 Task: Access the setting for the builder.
Action: Mouse moved to (957, 69)
Screenshot: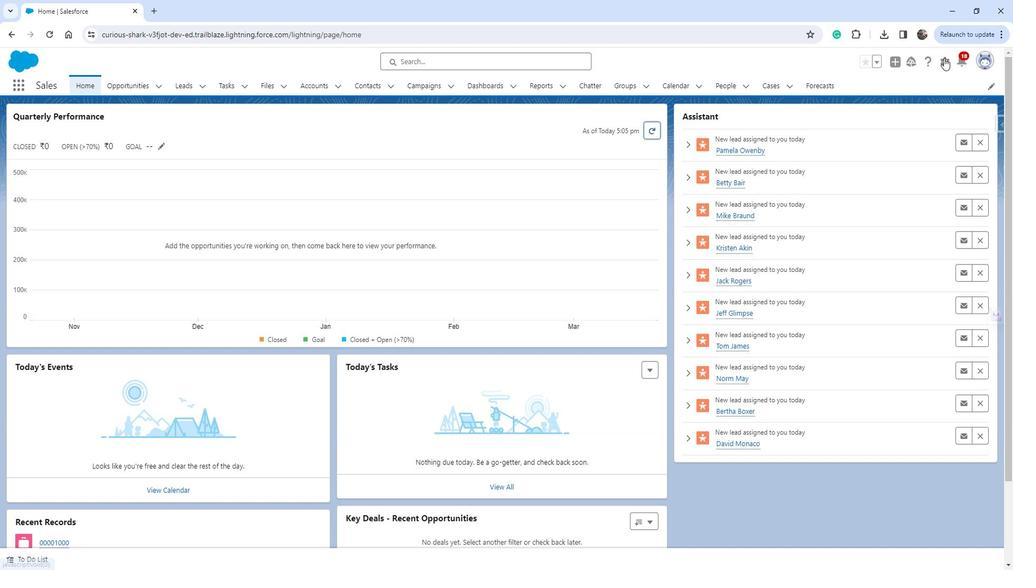 
Action: Mouse pressed left at (957, 69)
Screenshot: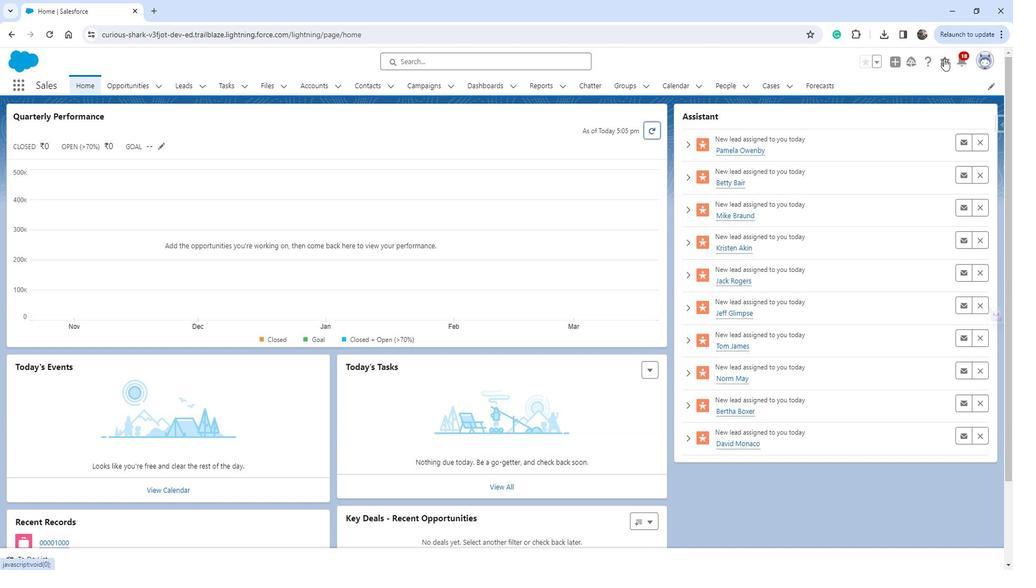 
Action: Mouse moved to (912, 107)
Screenshot: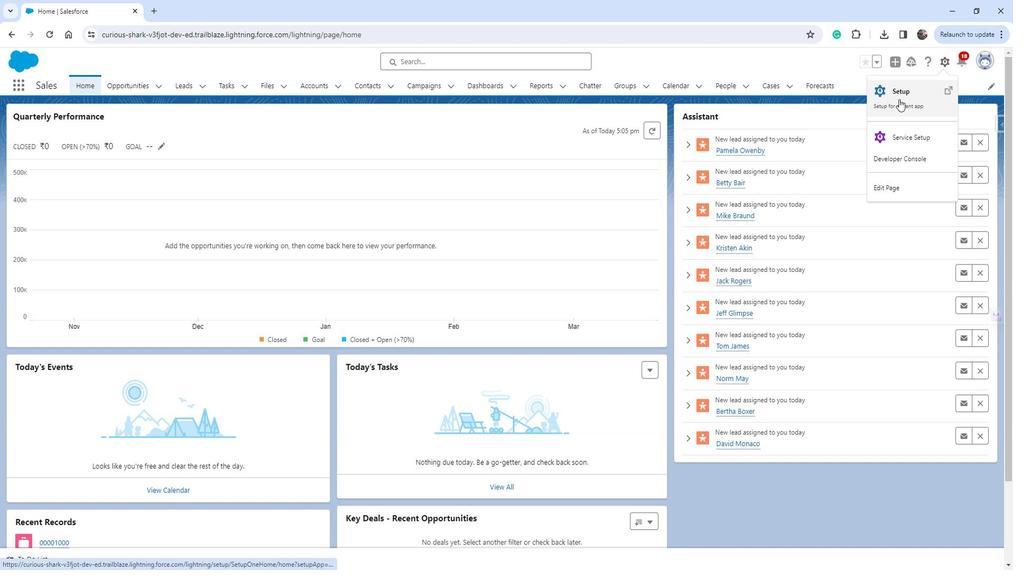 
Action: Mouse pressed left at (912, 107)
Screenshot: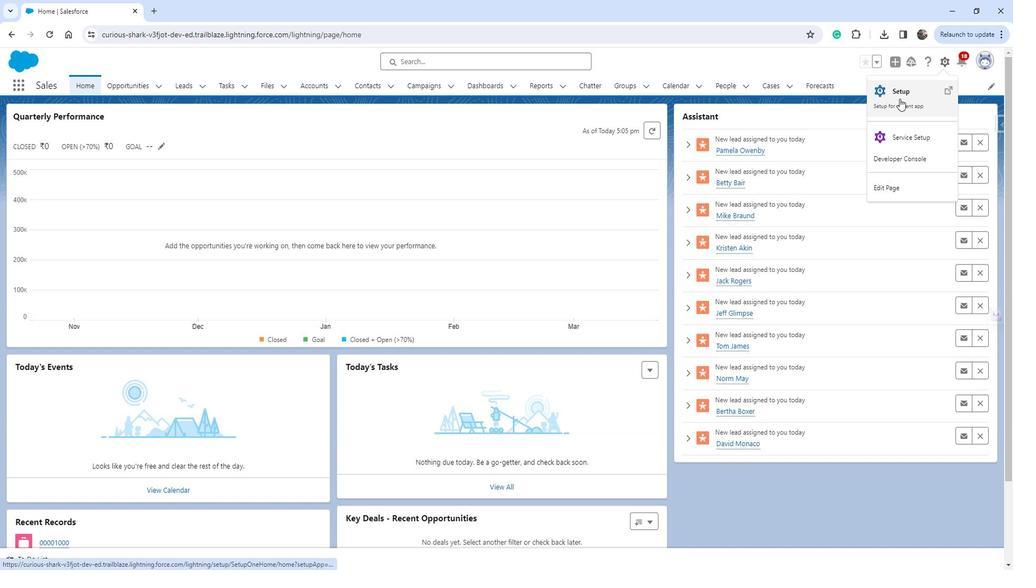 
Action: Mouse moved to (118, 378)
Screenshot: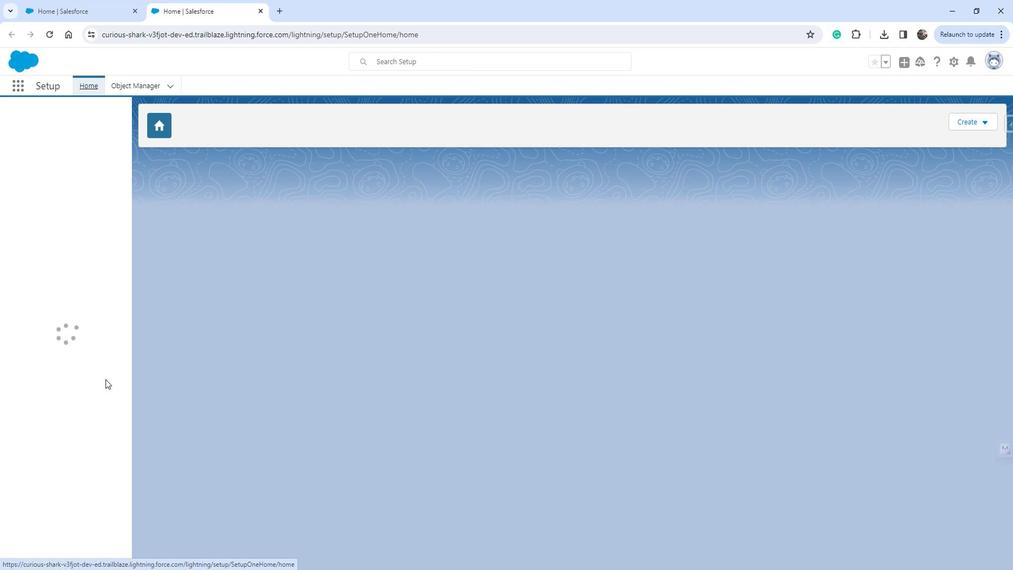 
Action: Mouse scrolled (118, 377) with delta (0, 0)
Screenshot: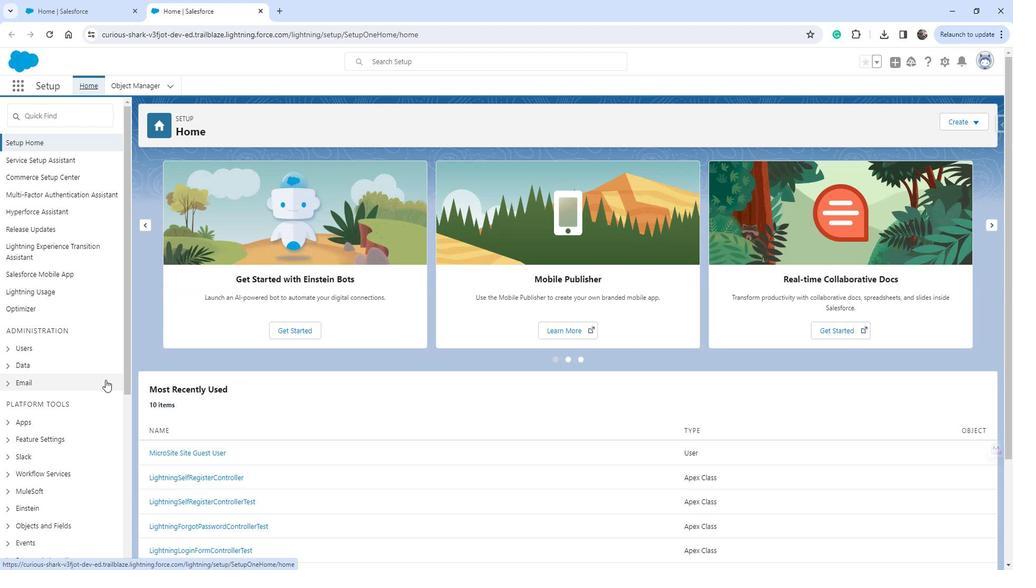 
Action: Mouse scrolled (118, 377) with delta (0, 0)
Screenshot: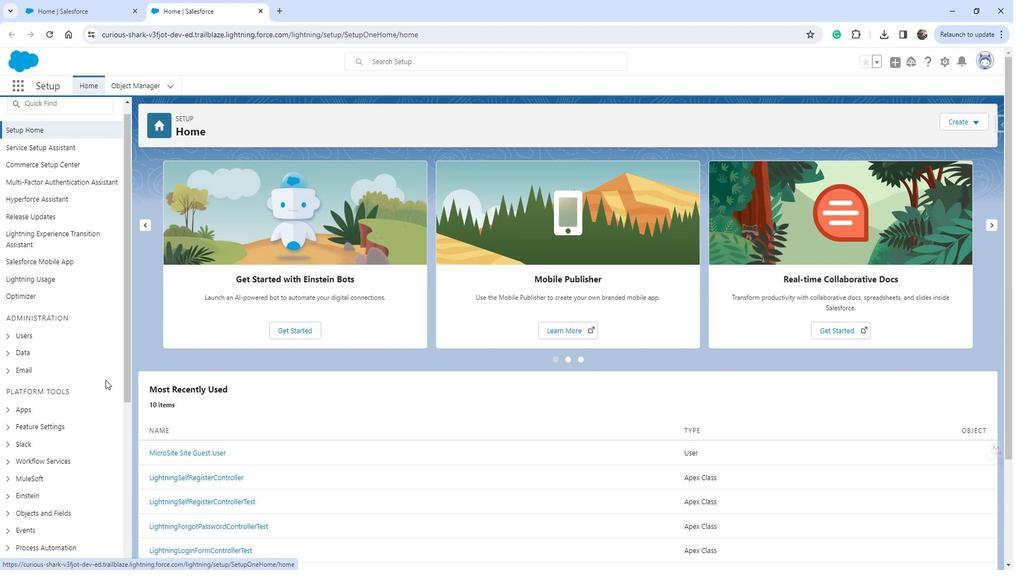 
Action: Mouse moved to (54, 329)
Screenshot: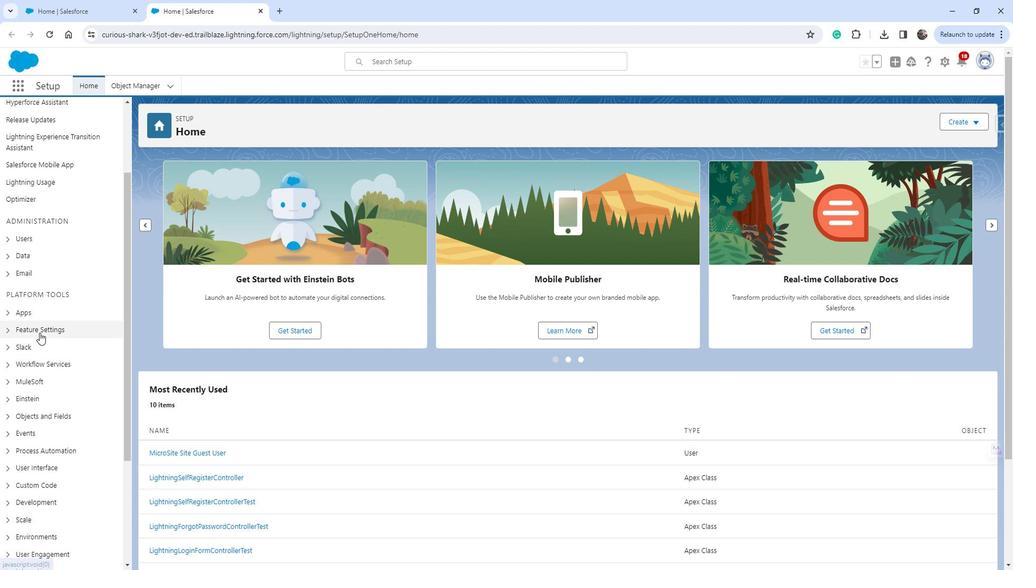 
Action: Mouse pressed left at (54, 329)
Screenshot: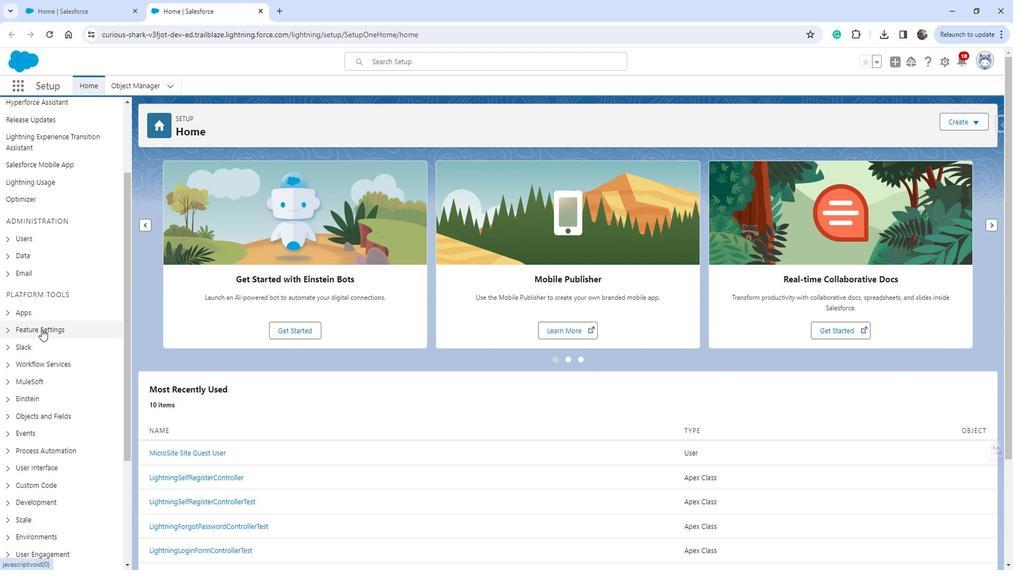 
Action: Mouse moved to (69, 411)
Screenshot: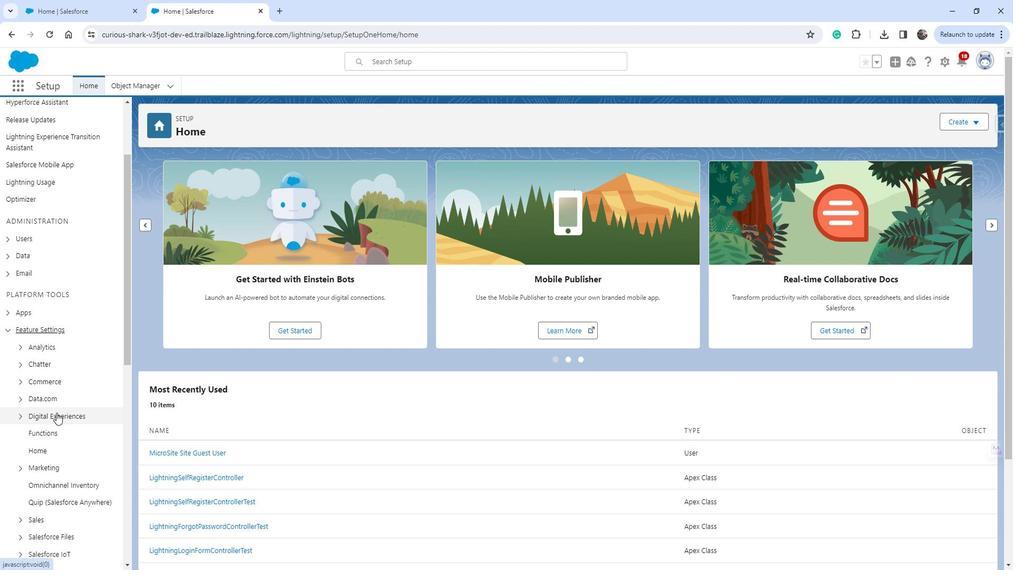 
Action: Mouse pressed left at (69, 411)
Screenshot: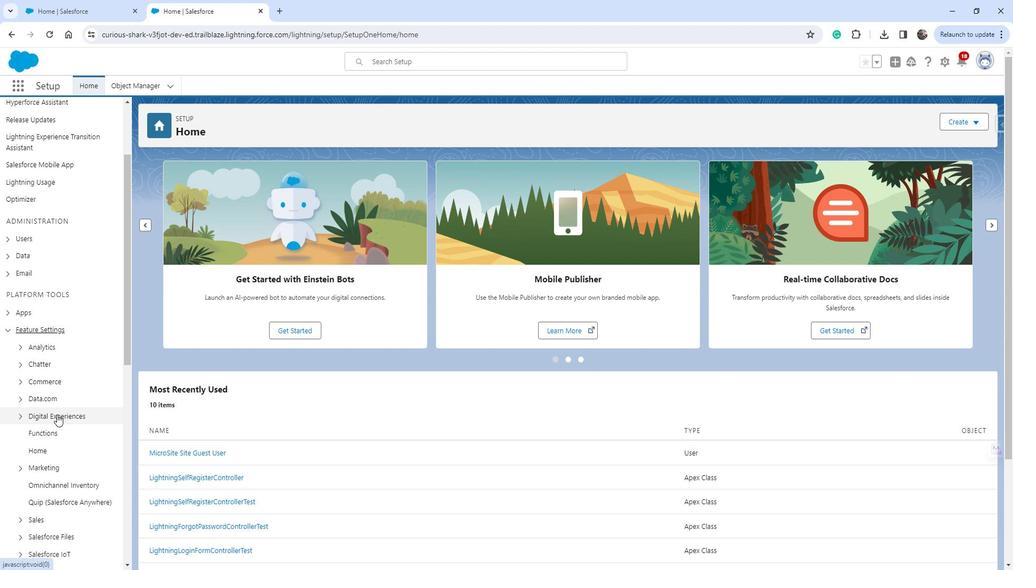
Action: Mouse moved to (70, 411)
Screenshot: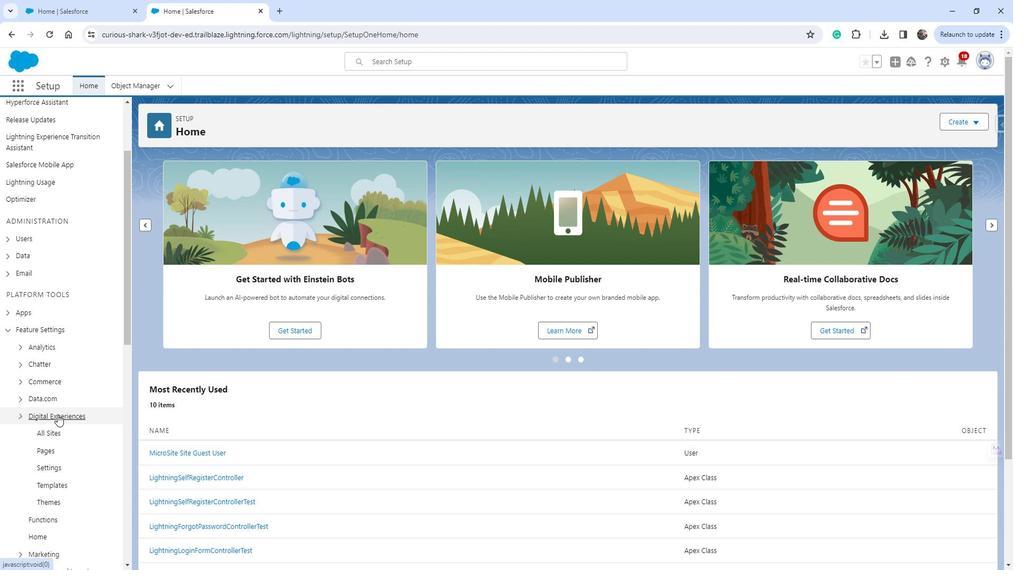 
Action: Mouse scrolled (70, 411) with delta (0, 0)
Screenshot: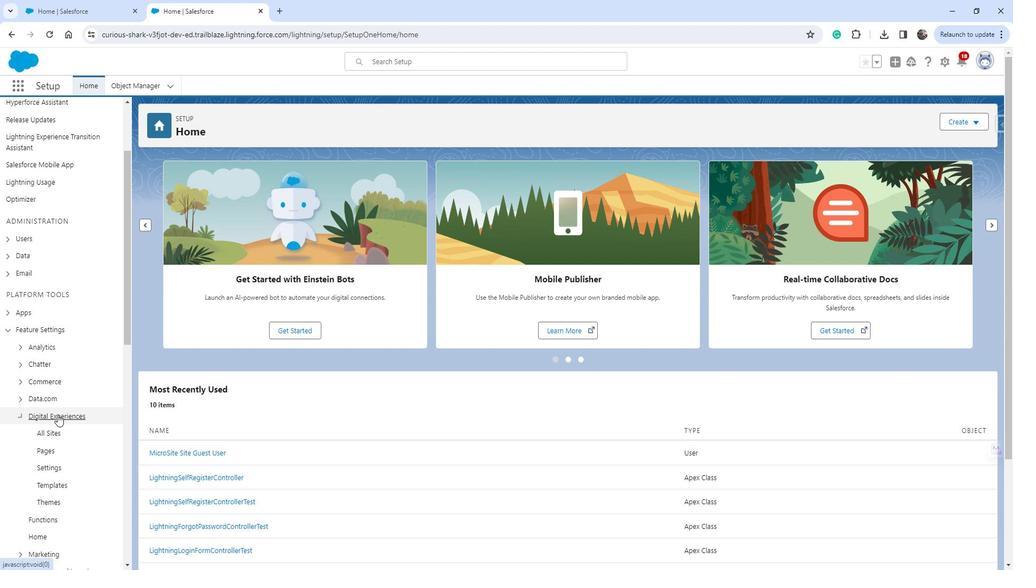
Action: Mouse moved to (70, 410)
Screenshot: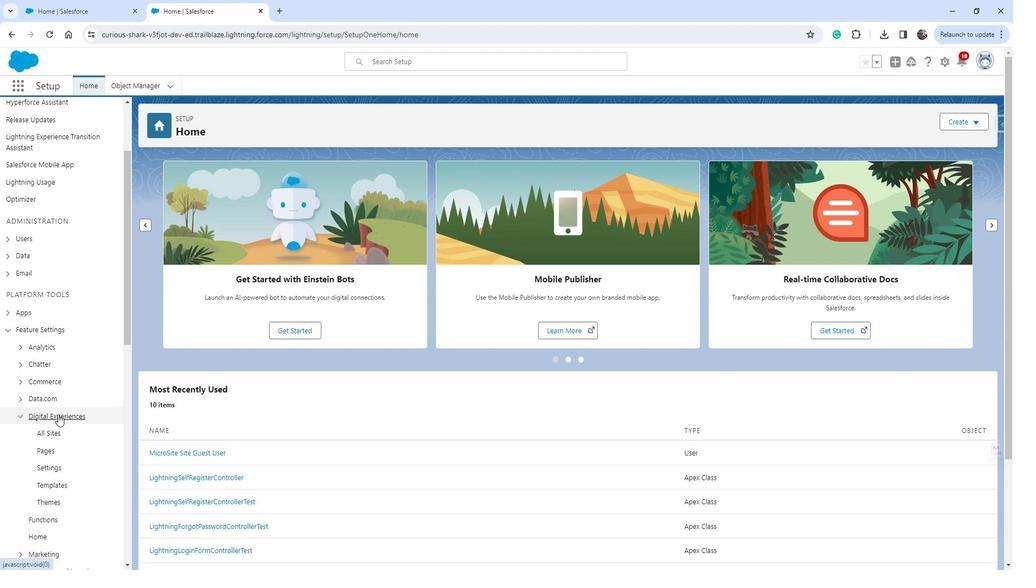 
Action: Mouse scrolled (70, 410) with delta (0, 0)
Screenshot: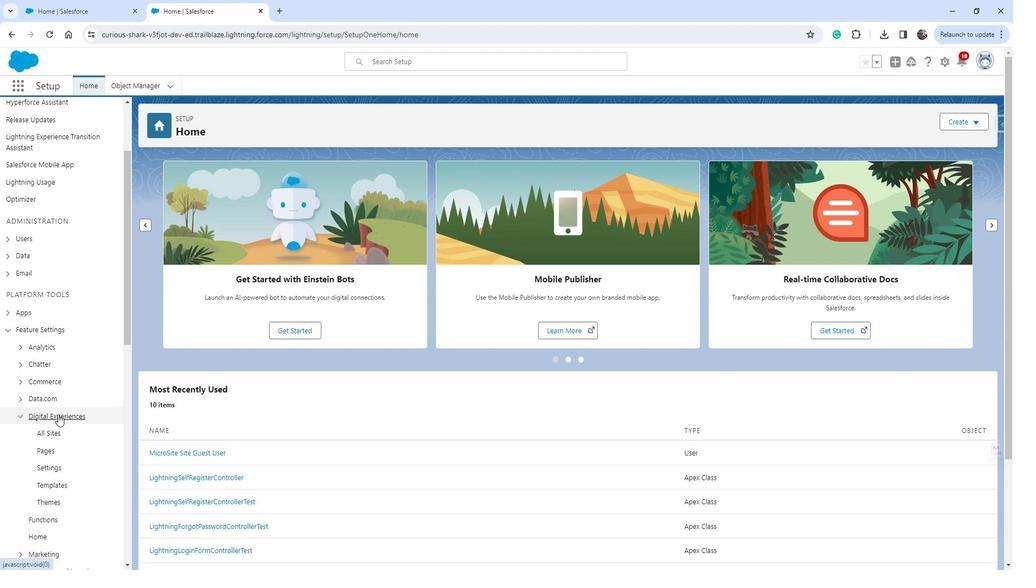 
Action: Mouse moved to (58, 325)
Screenshot: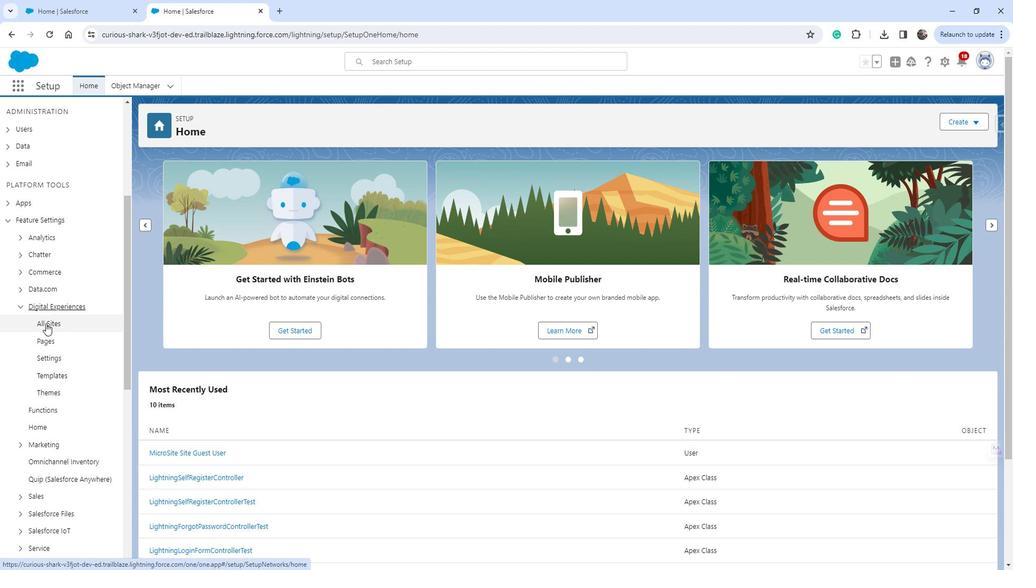 
Action: Mouse pressed left at (58, 325)
Screenshot: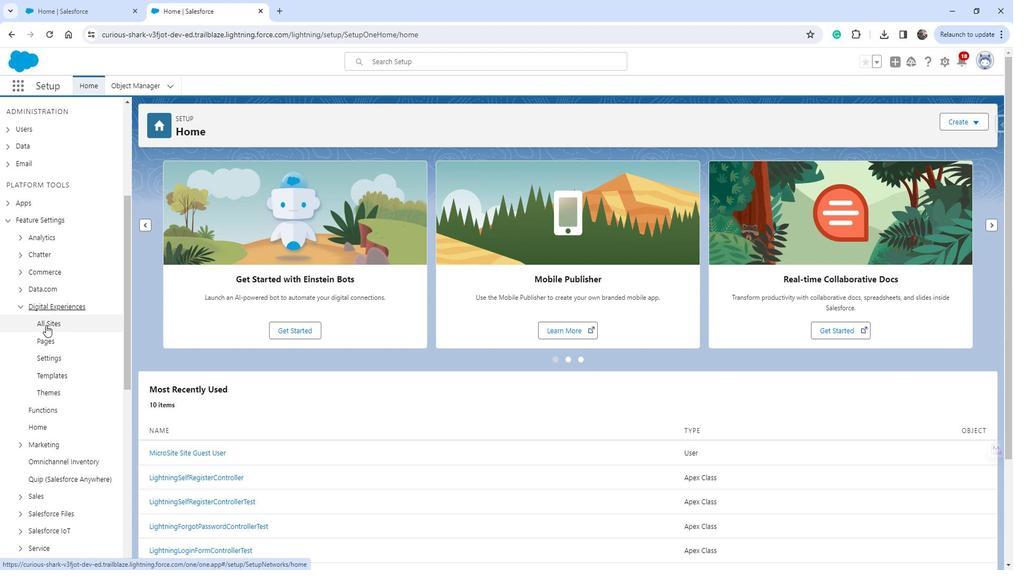 
Action: Mouse moved to (182, 254)
Screenshot: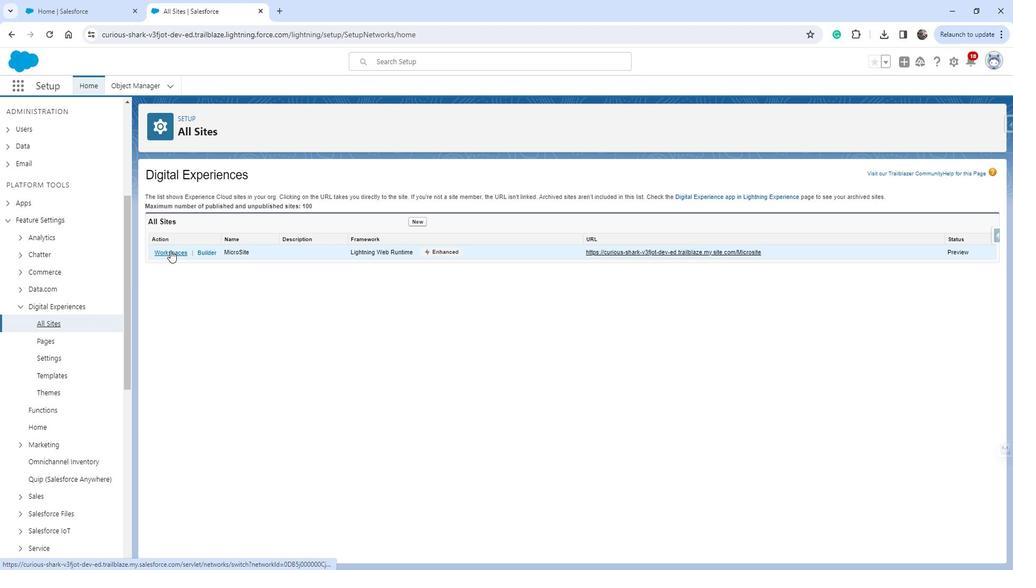 
Action: Mouse pressed left at (182, 254)
Screenshot: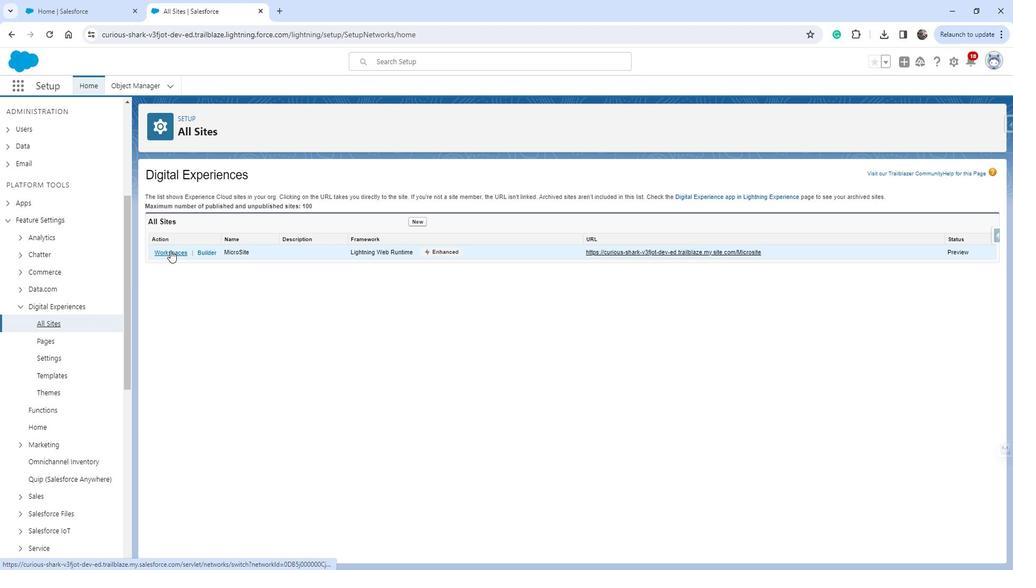 
Action: Mouse moved to (149, 225)
Screenshot: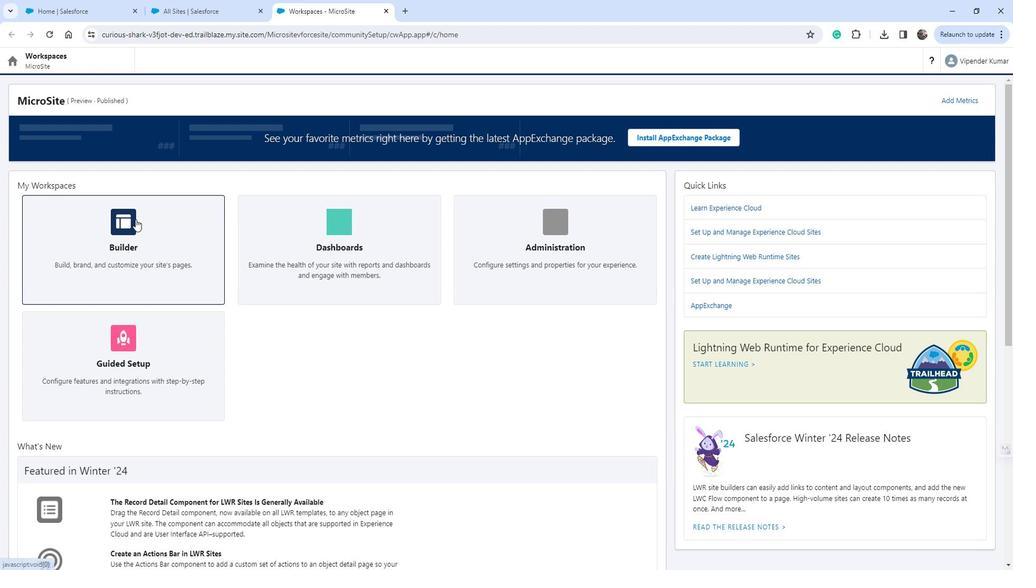 
Action: Mouse pressed left at (149, 225)
Screenshot: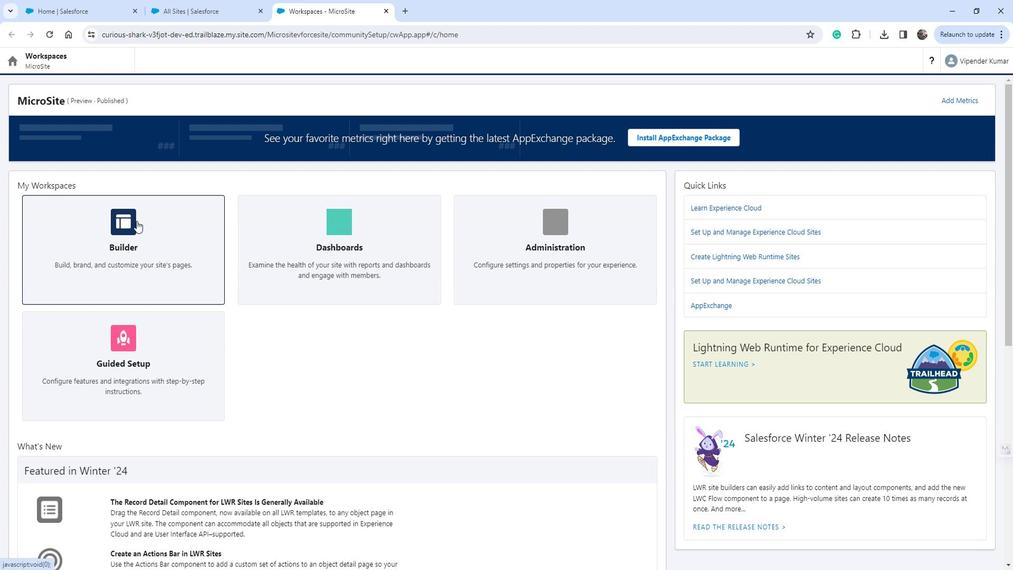
Action: Mouse moved to (33, 192)
Screenshot: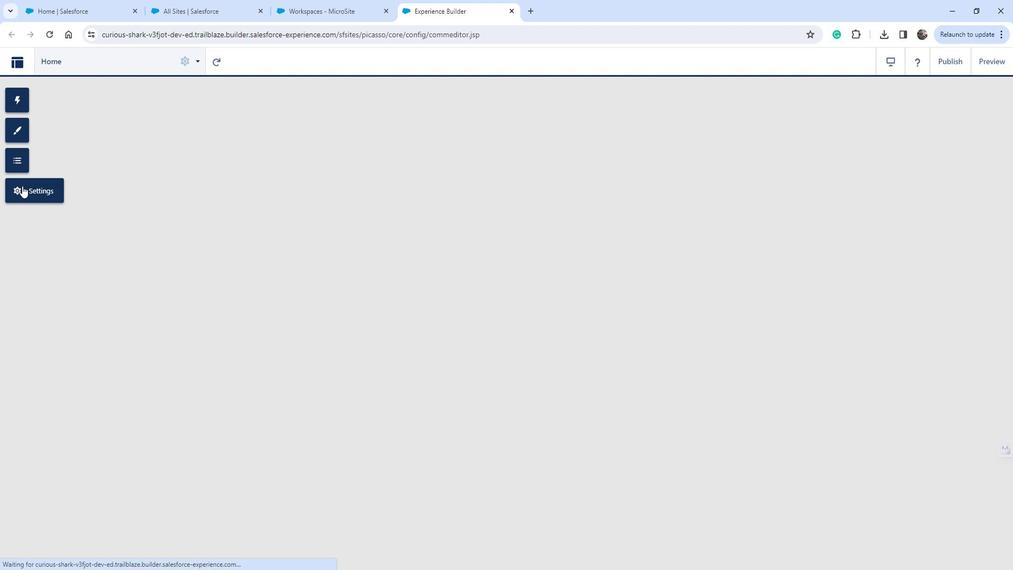 
Action: Mouse pressed left at (33, 192)
Screenshot: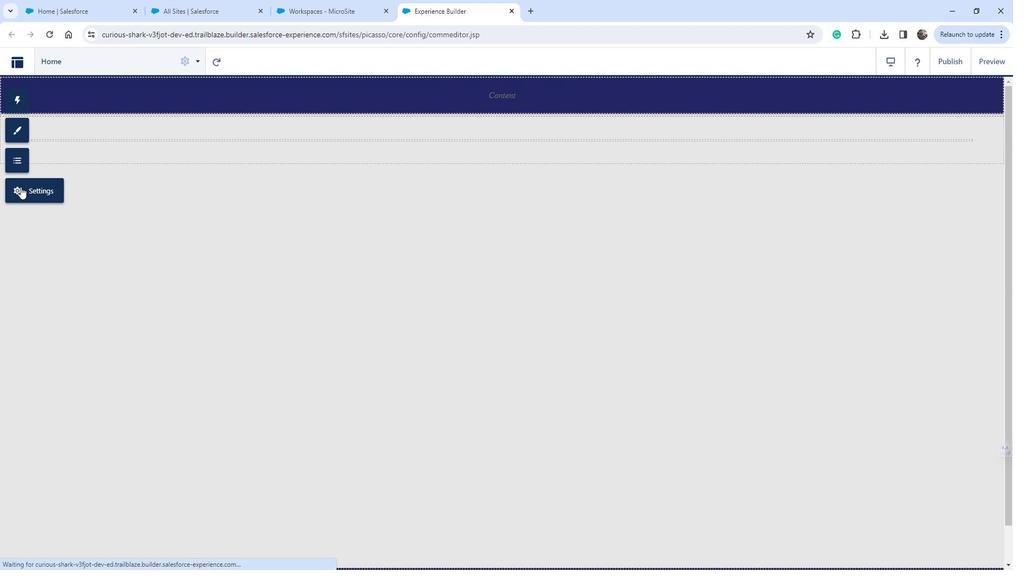 
Action: Mouse moved to (337, 351)
Screenshot: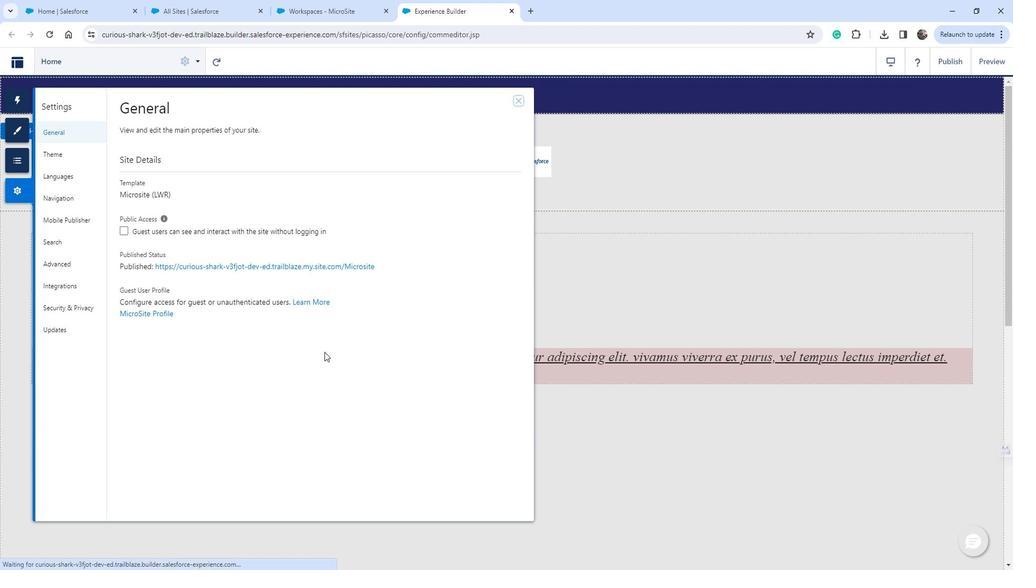 
